 Task: Create Card Sales Order Processing in Board Product Rollout to Workspace Accounts Receivable. Create Card Blockchain Review in Board IT Infrastructure Management to Workspace Accounts Receivable. Create Card Sales Order Processing in Board Social Media Influencer Marketing Strategy and Execution to Workspace Accounts Receivable
Action: Mouse moved to (56, 376)
Screenshot: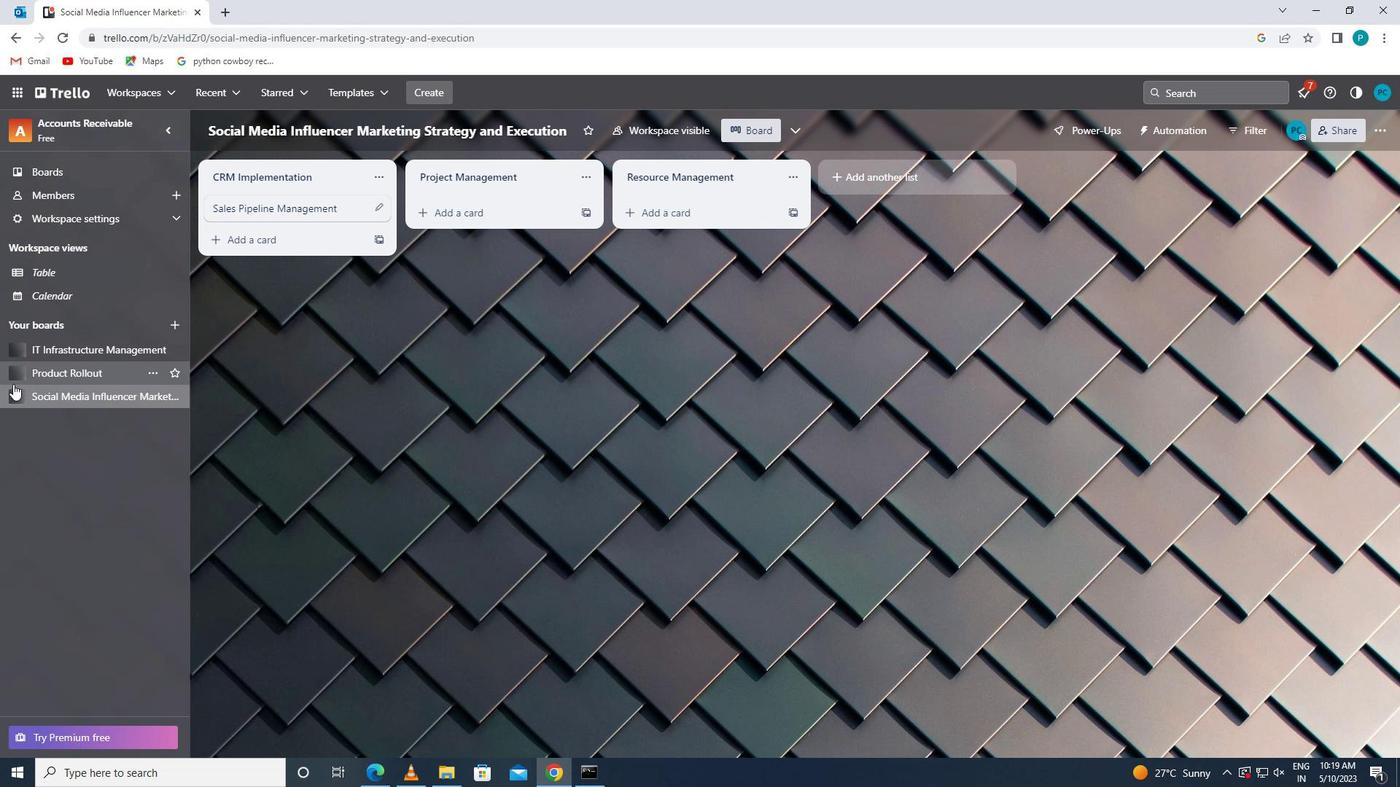 
Action: Mouse pressed left at (56, 376)
Screenshot: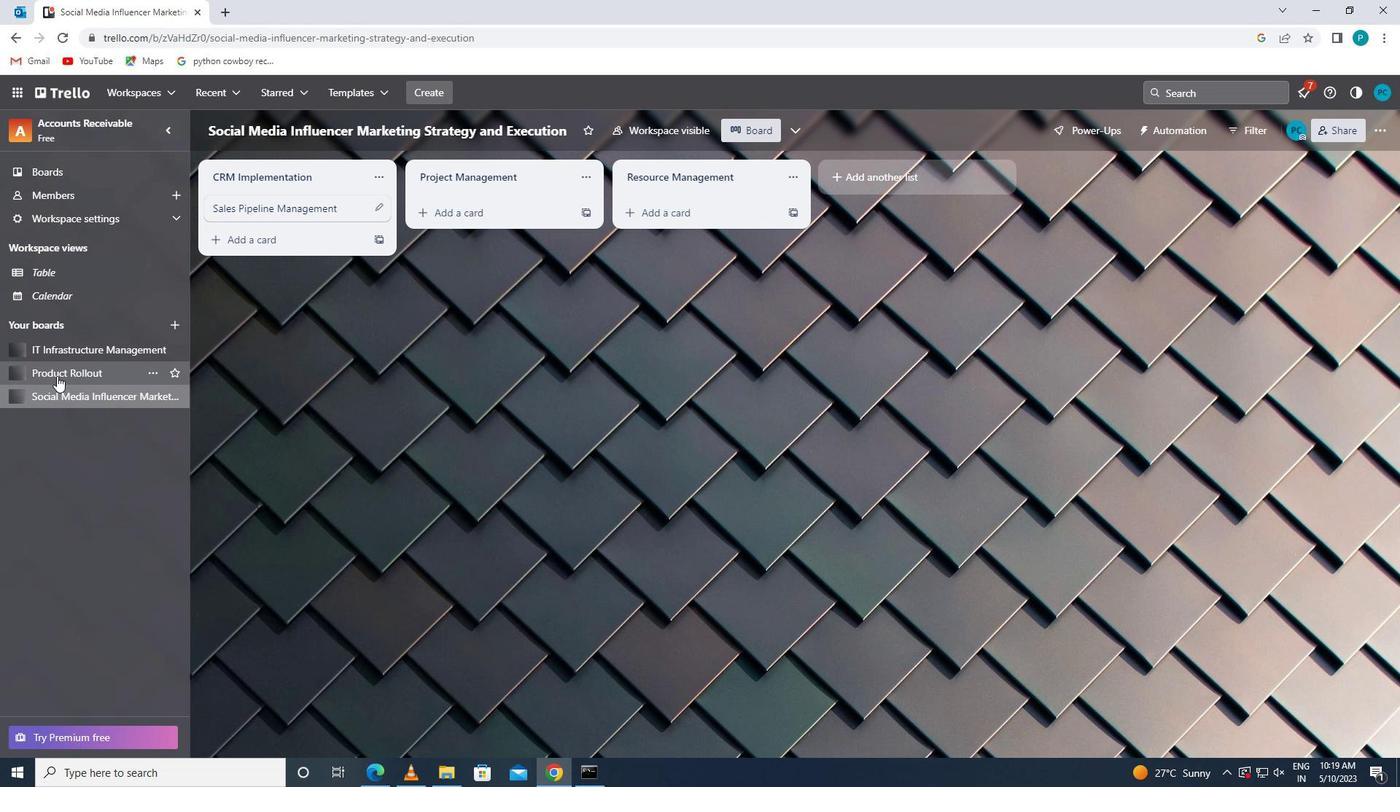 
Action: Mouse moved to (267, 241)
Screenshot: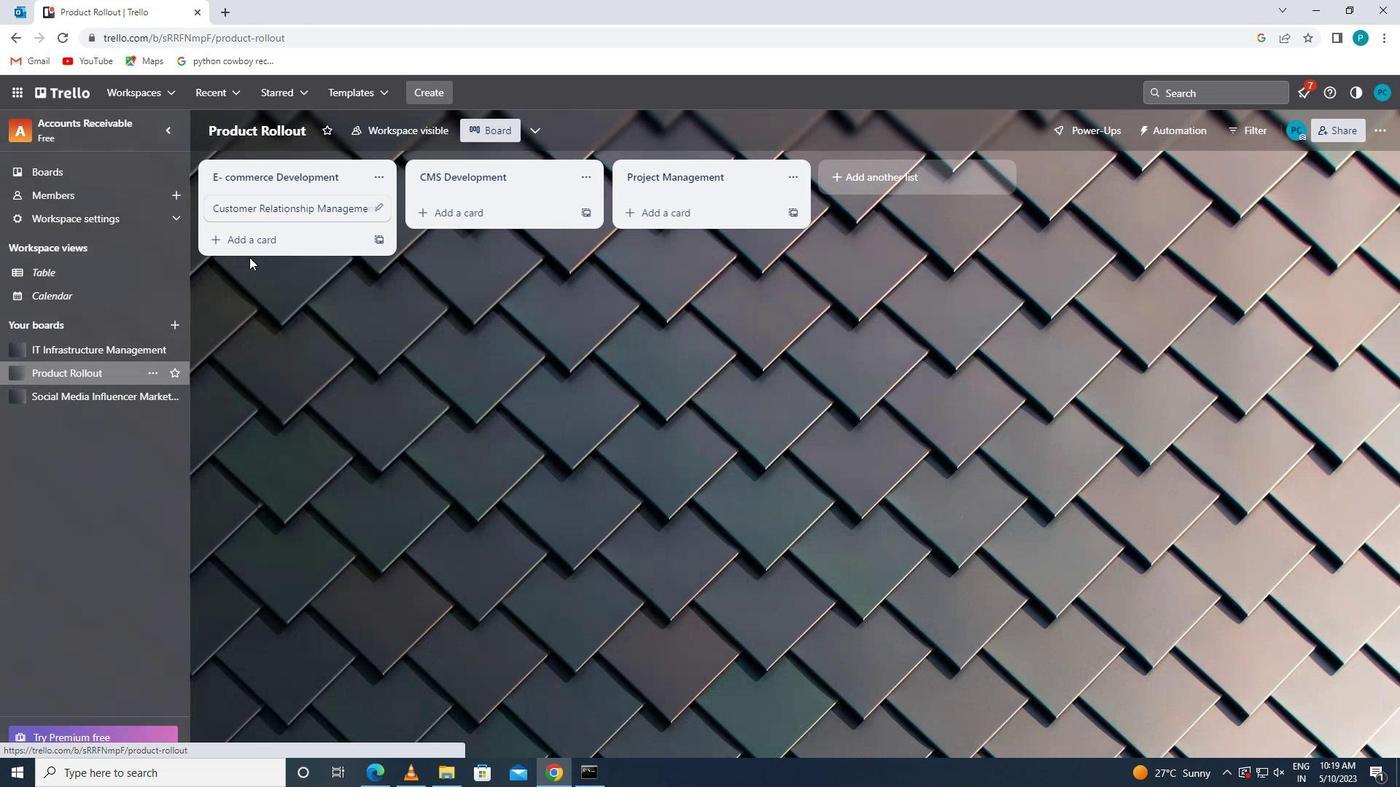 
Action: Mouse pressed left at (267, 241)
Screenshot: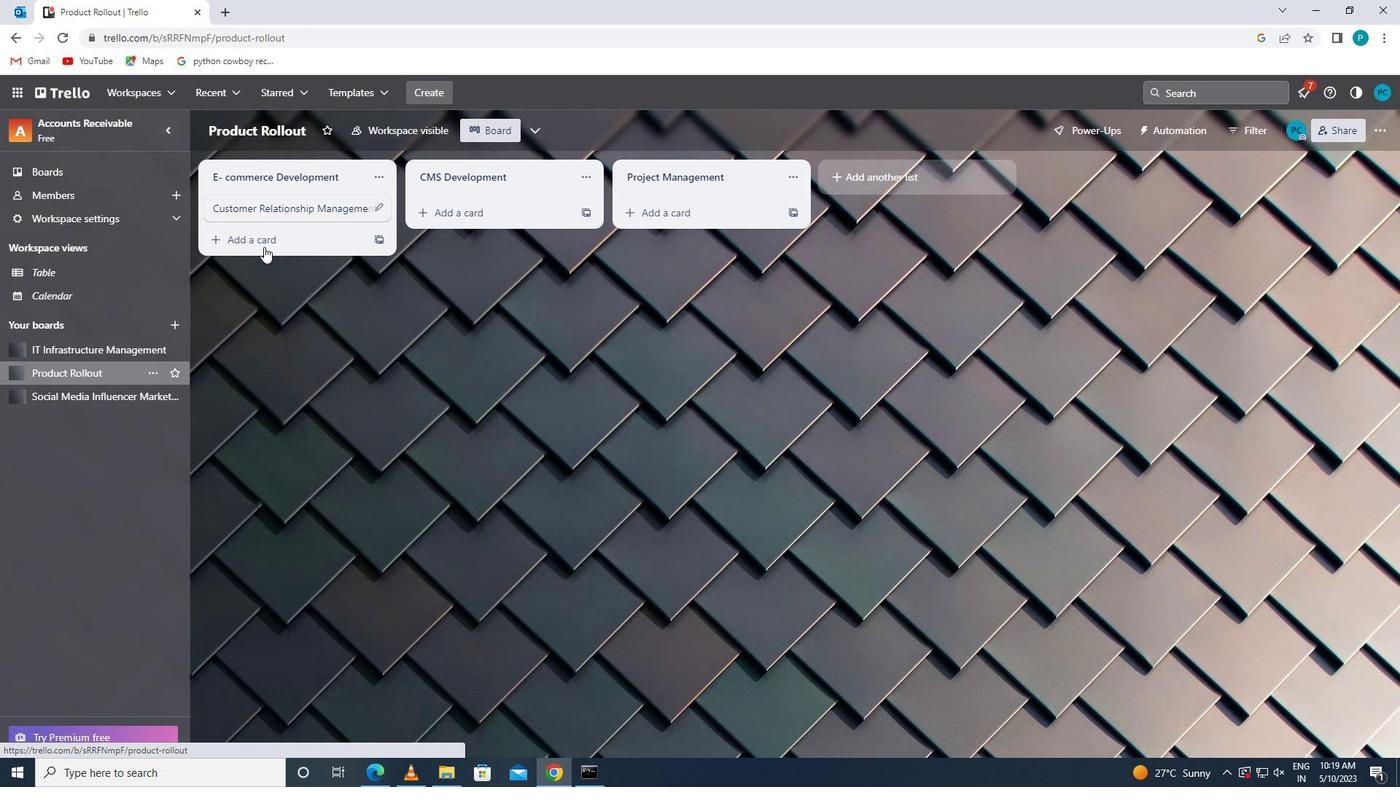 
Action: Key pressed <Key.caps_lock>s<Key.caps_lock>ales<Key.space><Key.caps_lock>order<Key.space><Key.caps_lock><Key.backspace><Key.backspace><Key.backspace><Key.backspace><Key.backspace>rder<Key.space><Key.caps_lock>p<Key.caps_lock>rocessing
Screenshot: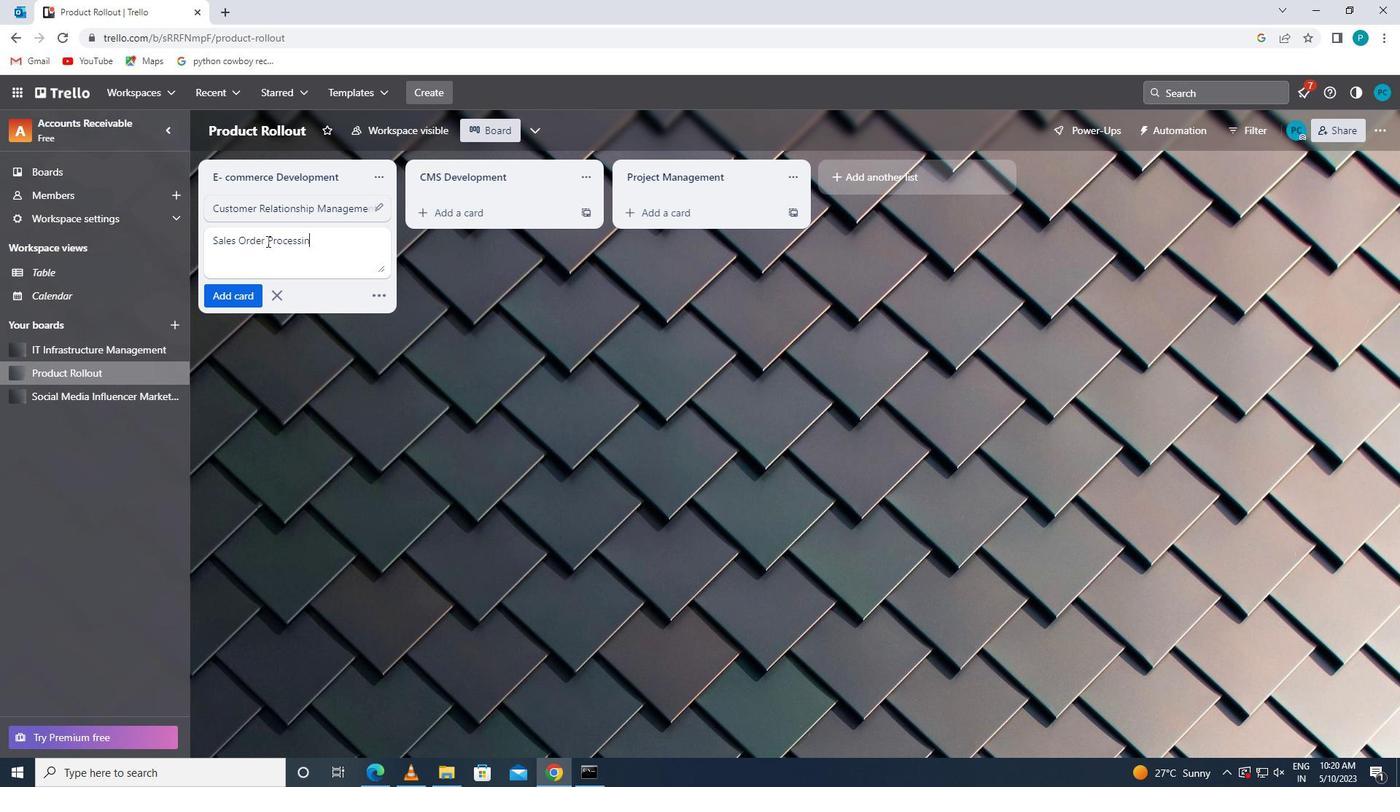 
Action: Mouse moved to (231, 290)
Screenshot: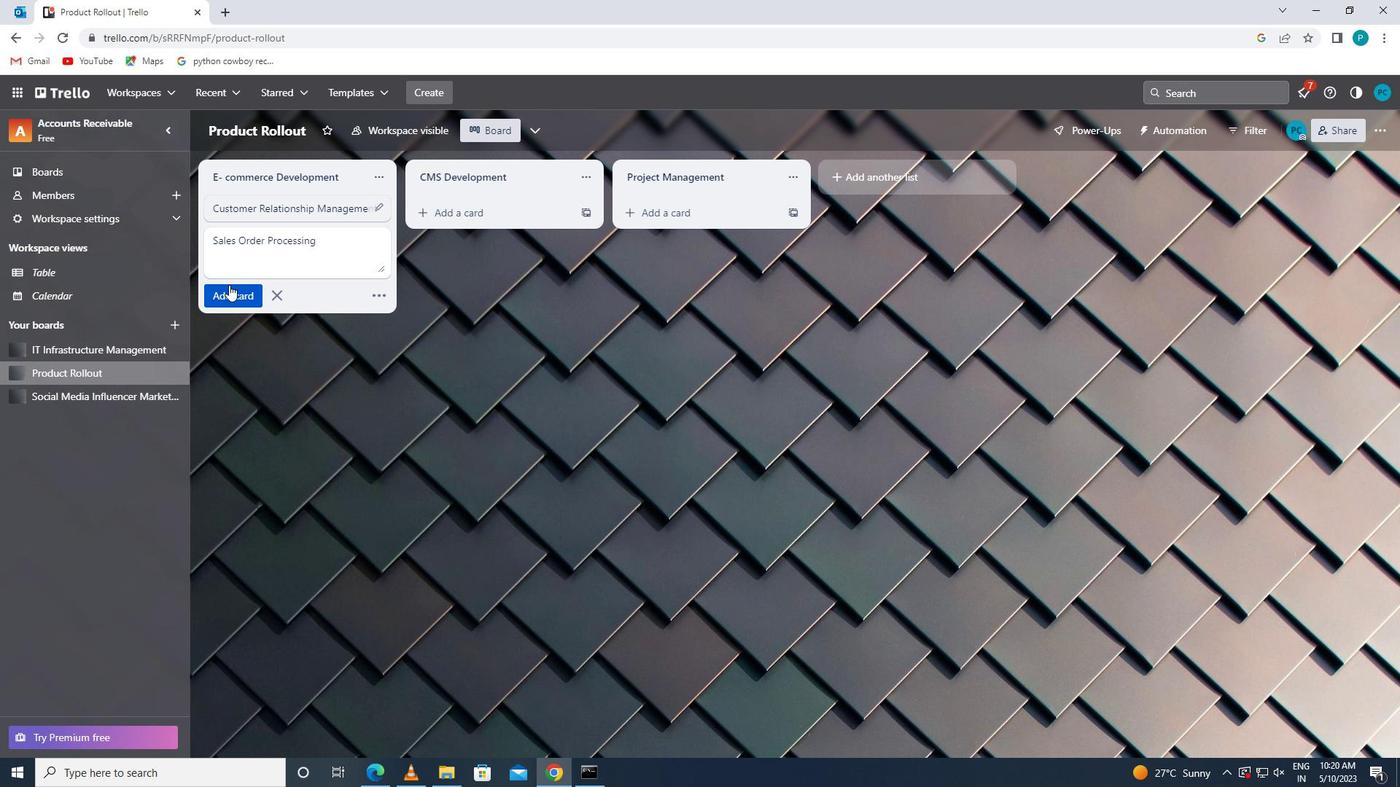 
Action: Mouse pressed left at (231, 290)
Screenshot: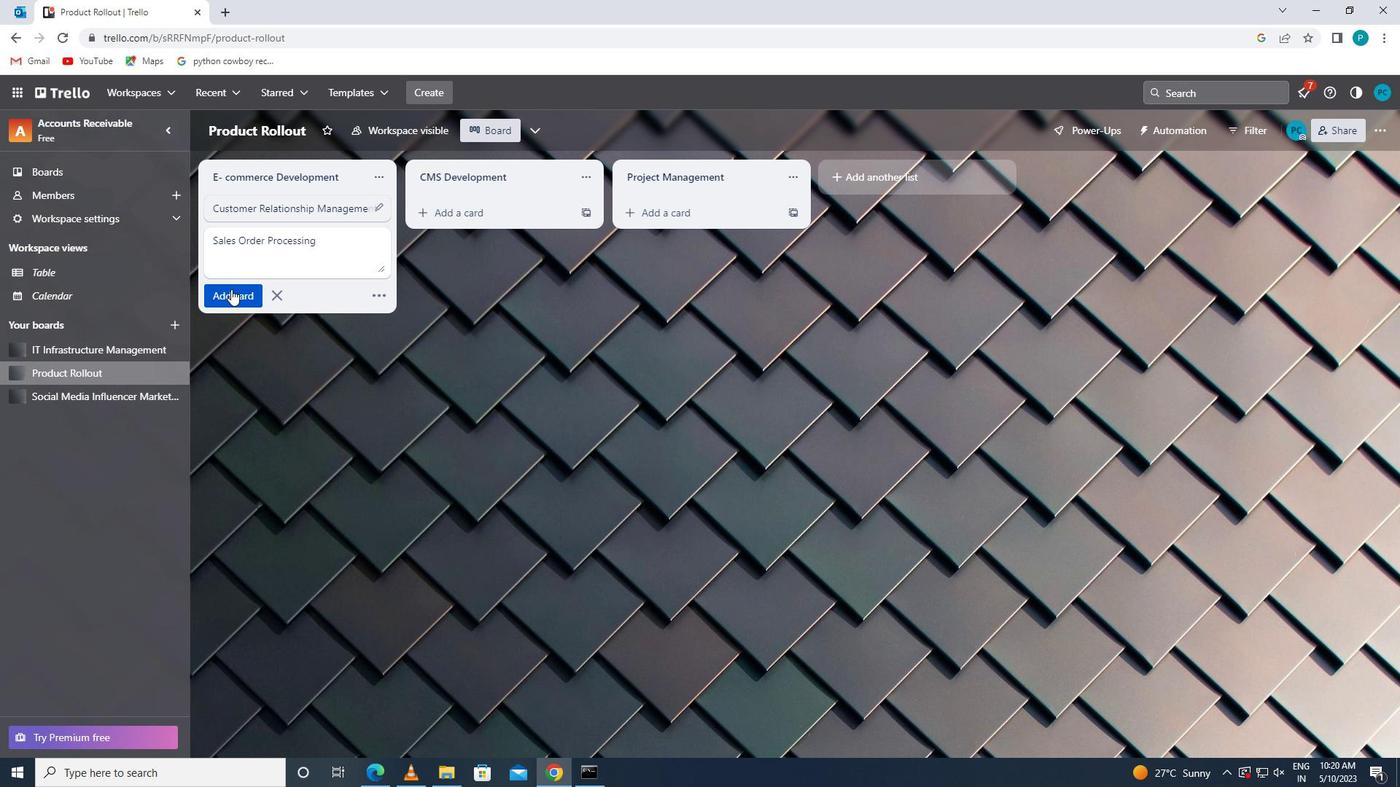 
Action: Mouse moved to (75, 345)
Screenshot: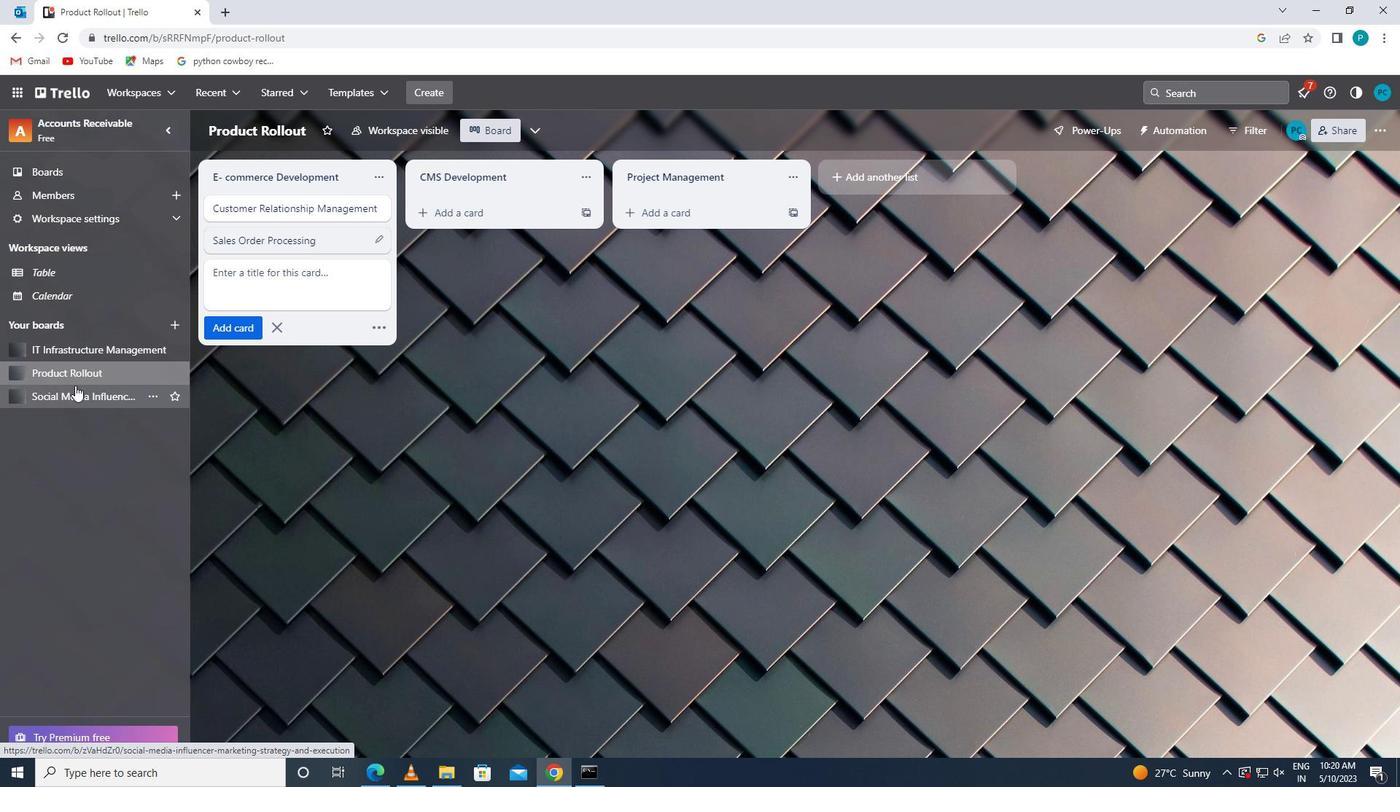 
Action: Mouse pressed left at (75, 345)
Screenshot: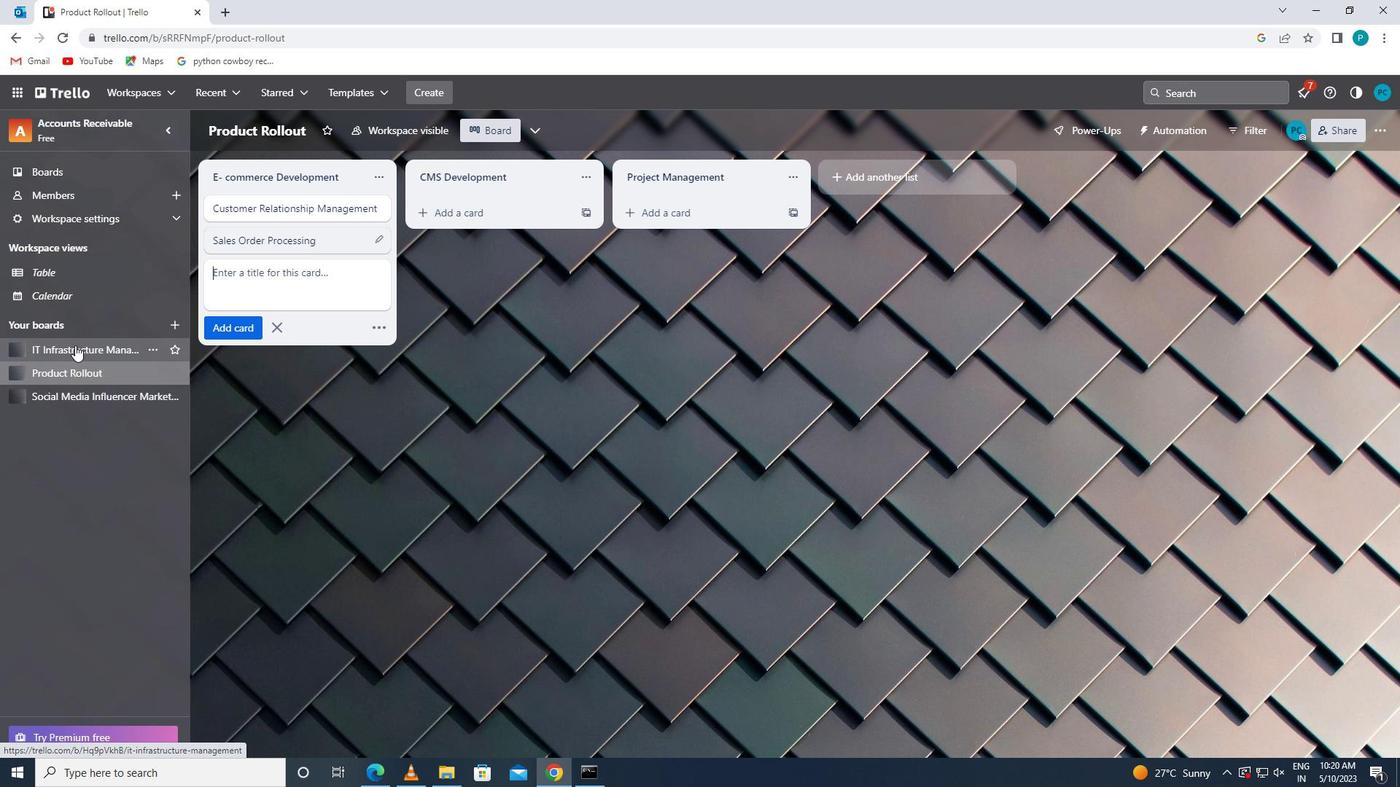 
Action: Mouse moved to (252, 246)
Screenshot: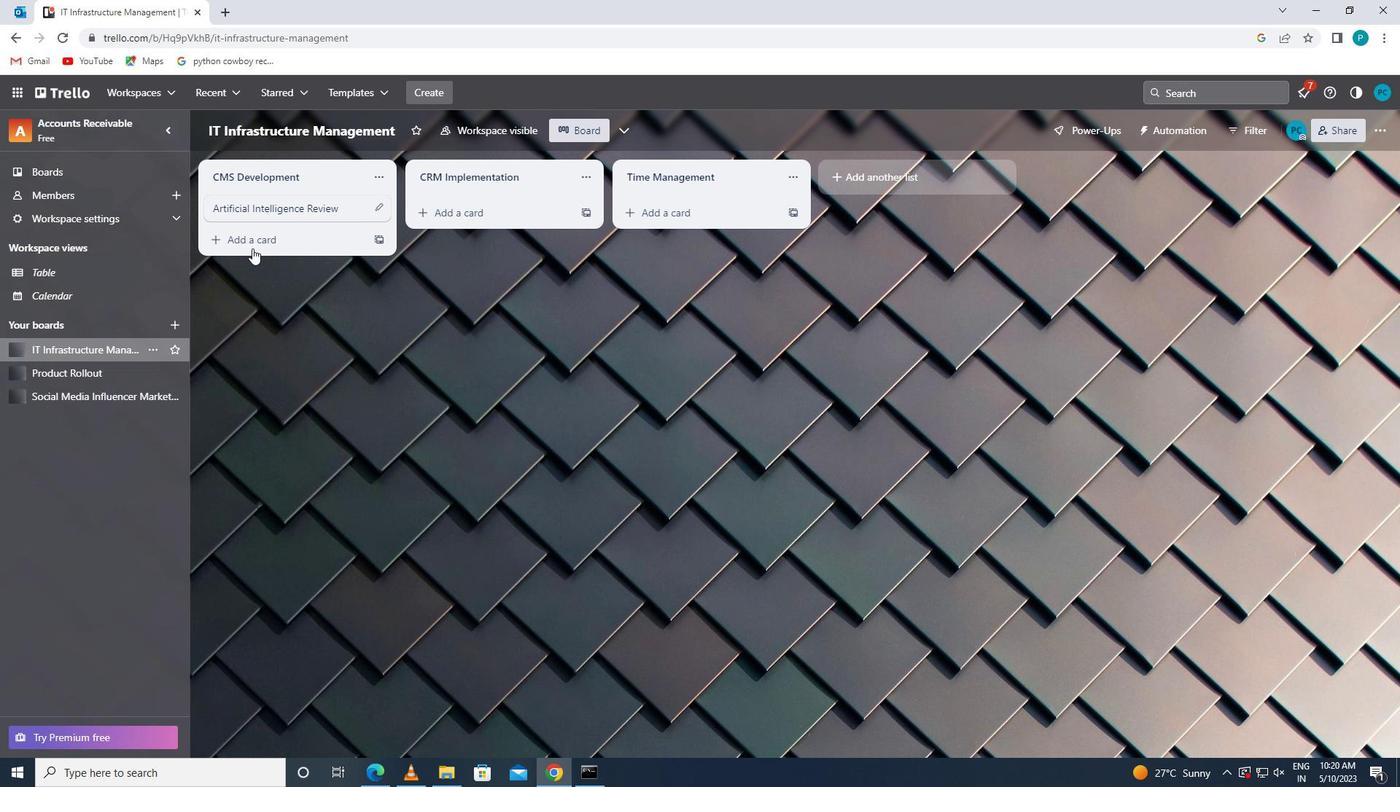 
Action: Mouse pressed left at (252, 246)
Screenshot: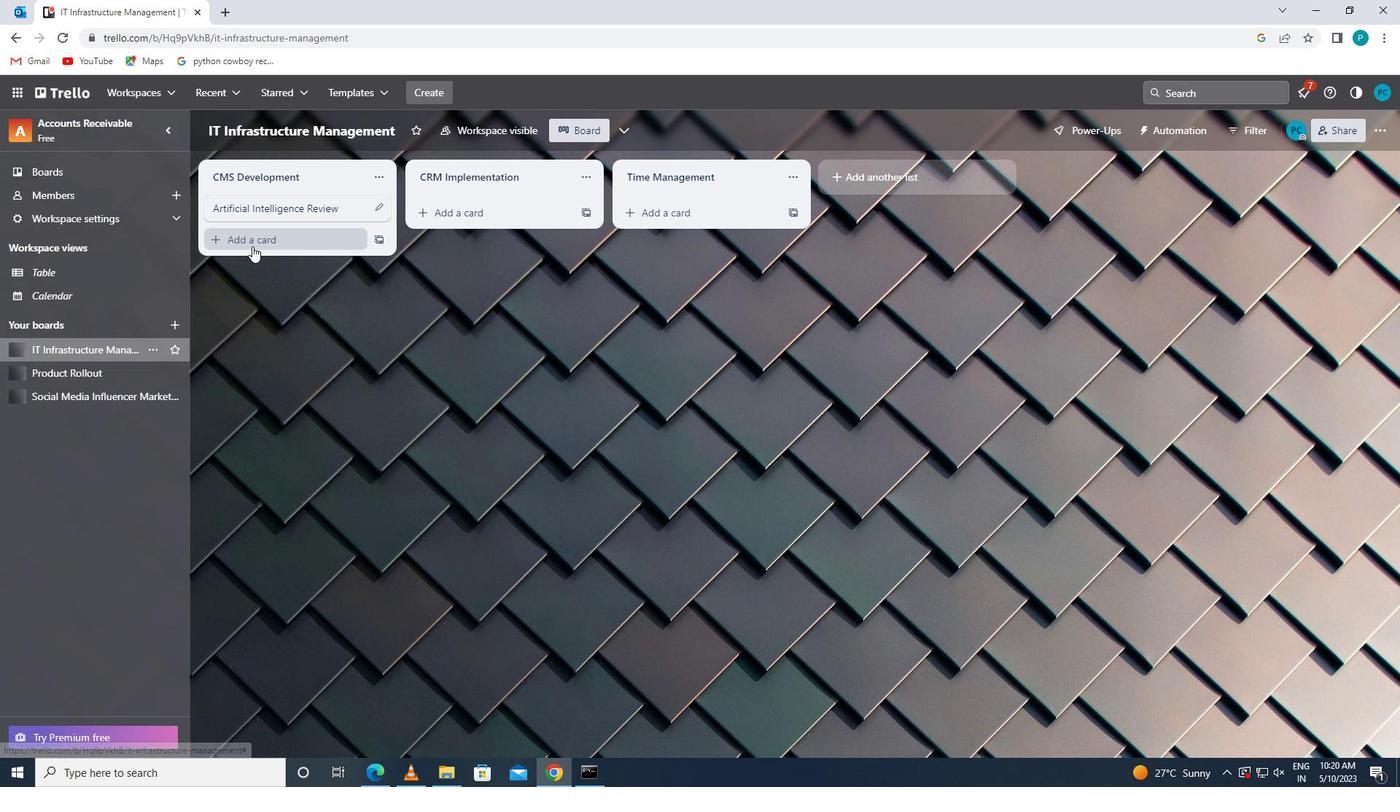 
Action: Key pressed <Key.caps_lock>b<Key.caps_lock>lockchain<Key.space><Key.caps_lock>r<Key.caps_lock>eview
Screenshot: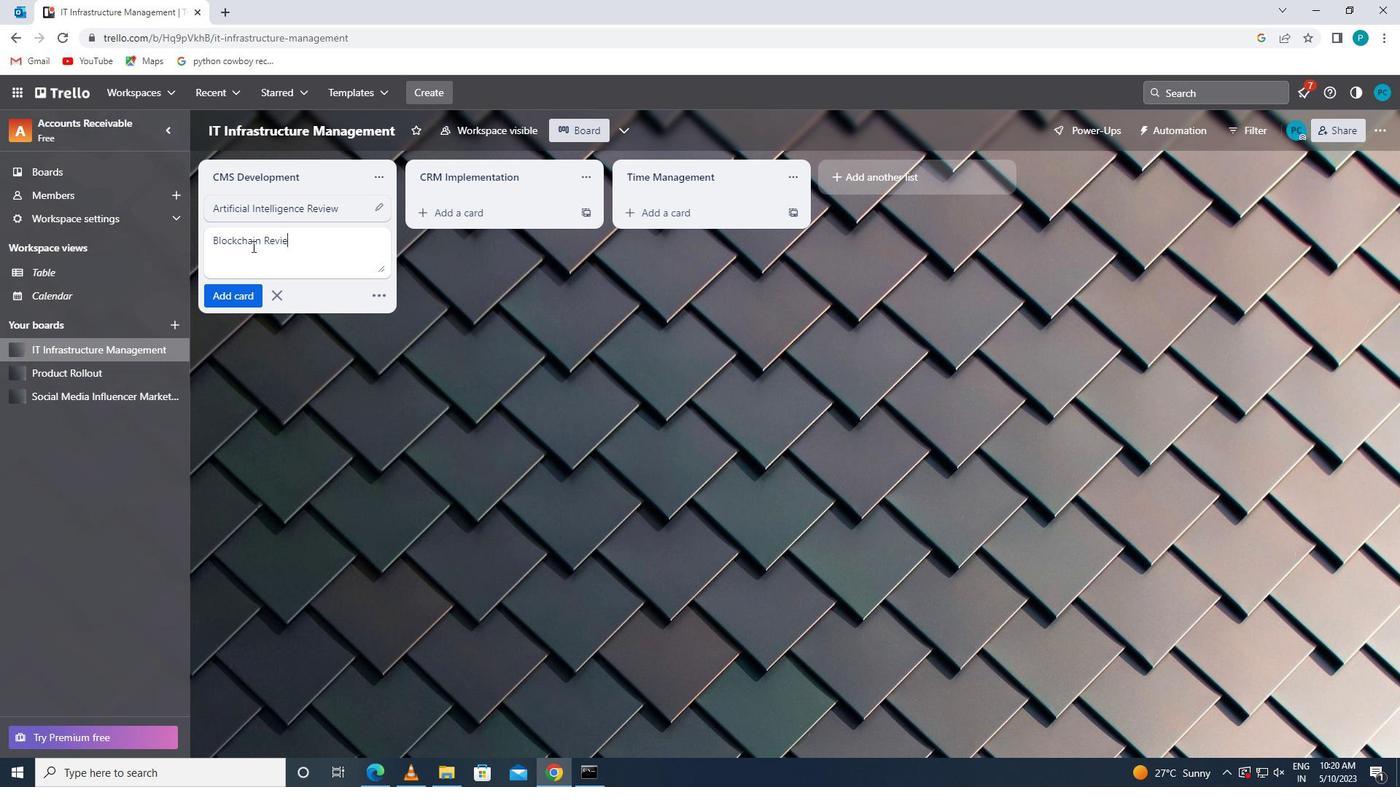 
Action: Mouse moved to (242, 287)
Screenshot: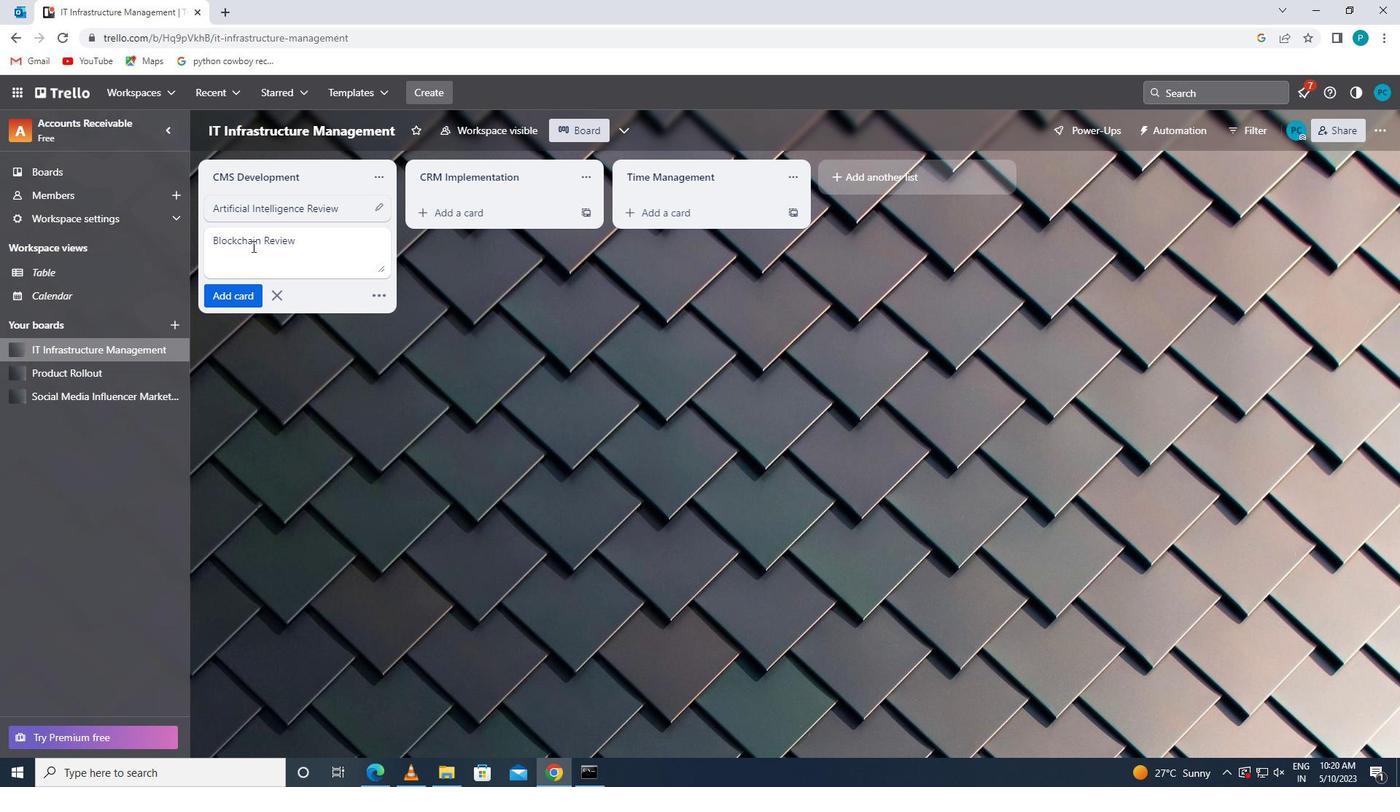 
Action: Mouse pressed left at (242, 287)
Screenshot: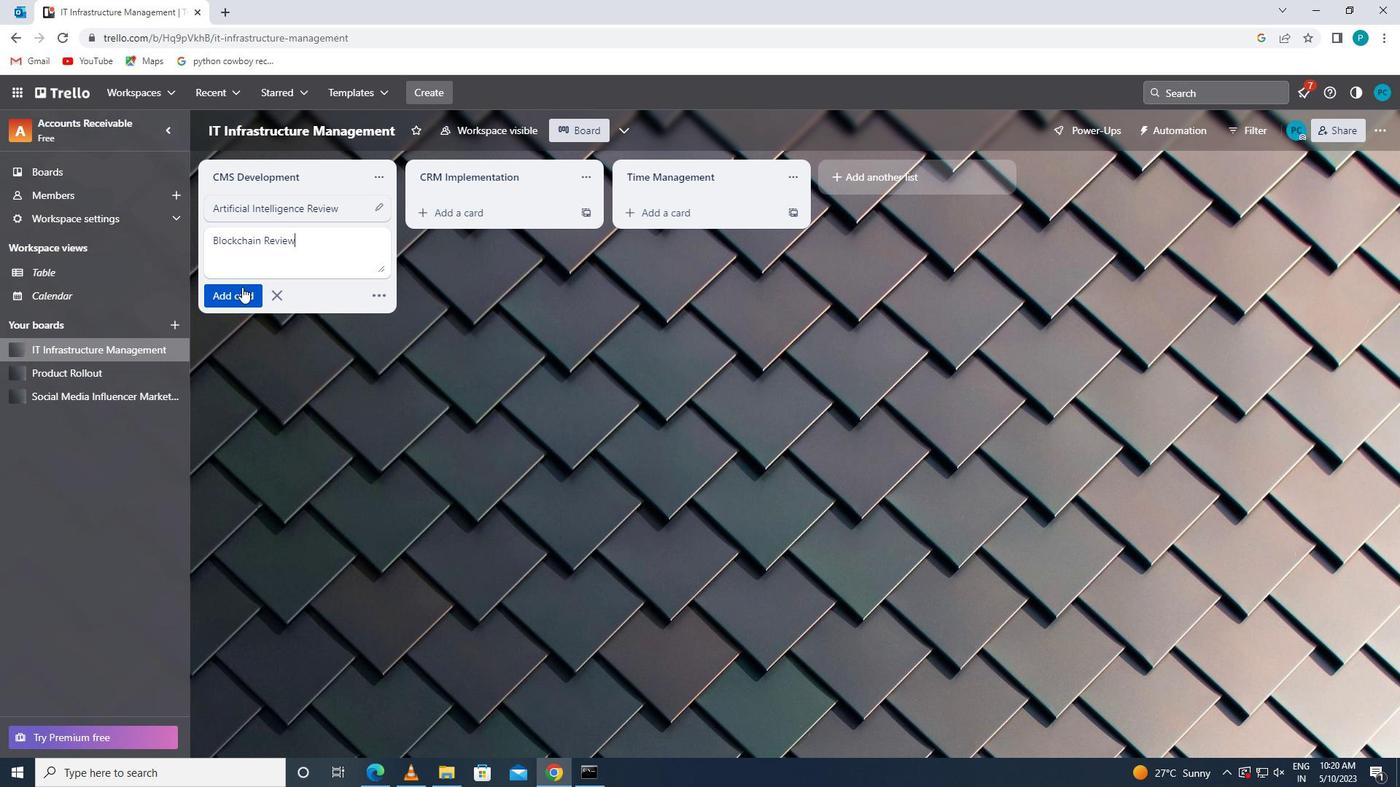 
Action: Mouse moved to (94, 392)
Screenshot: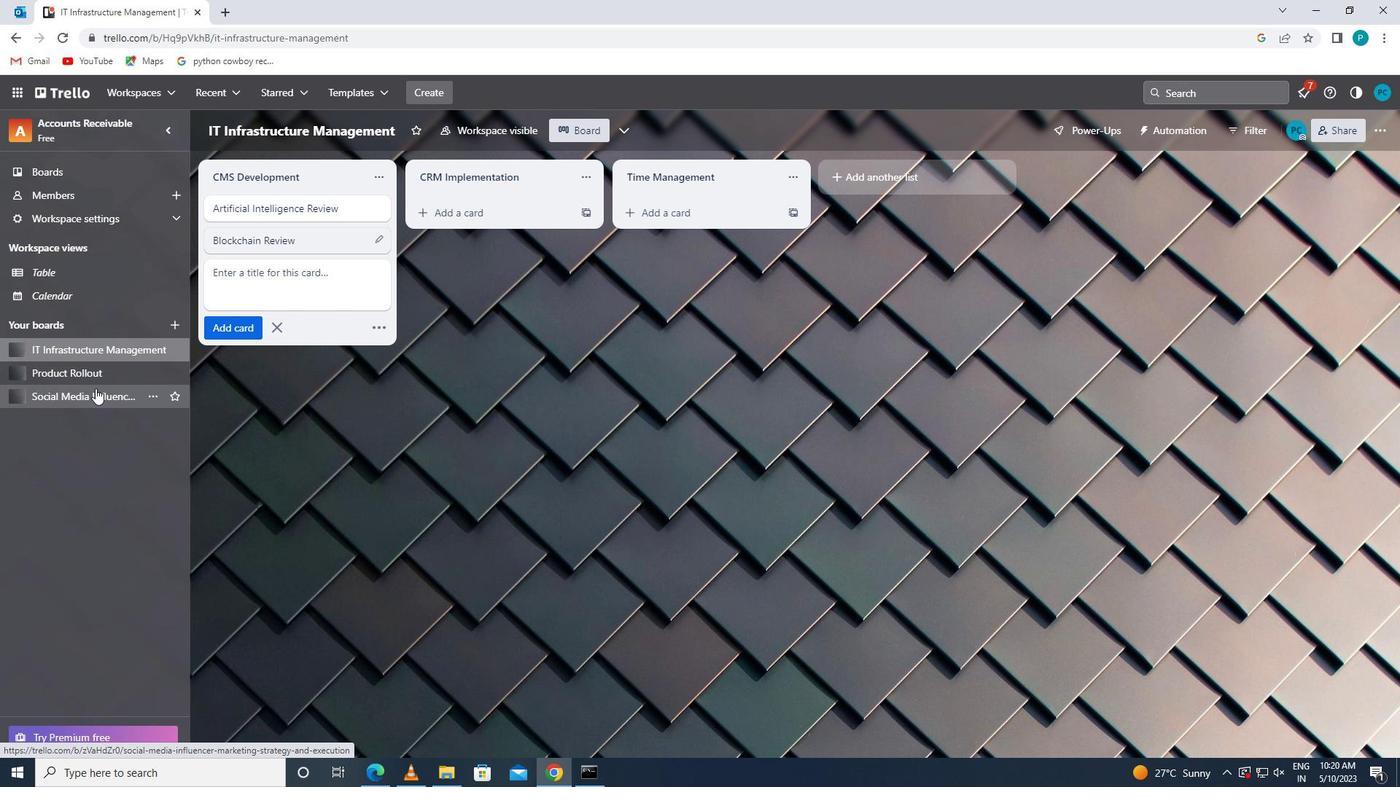 
Action: Mouse pressed left at (94, 392)
Screenshot: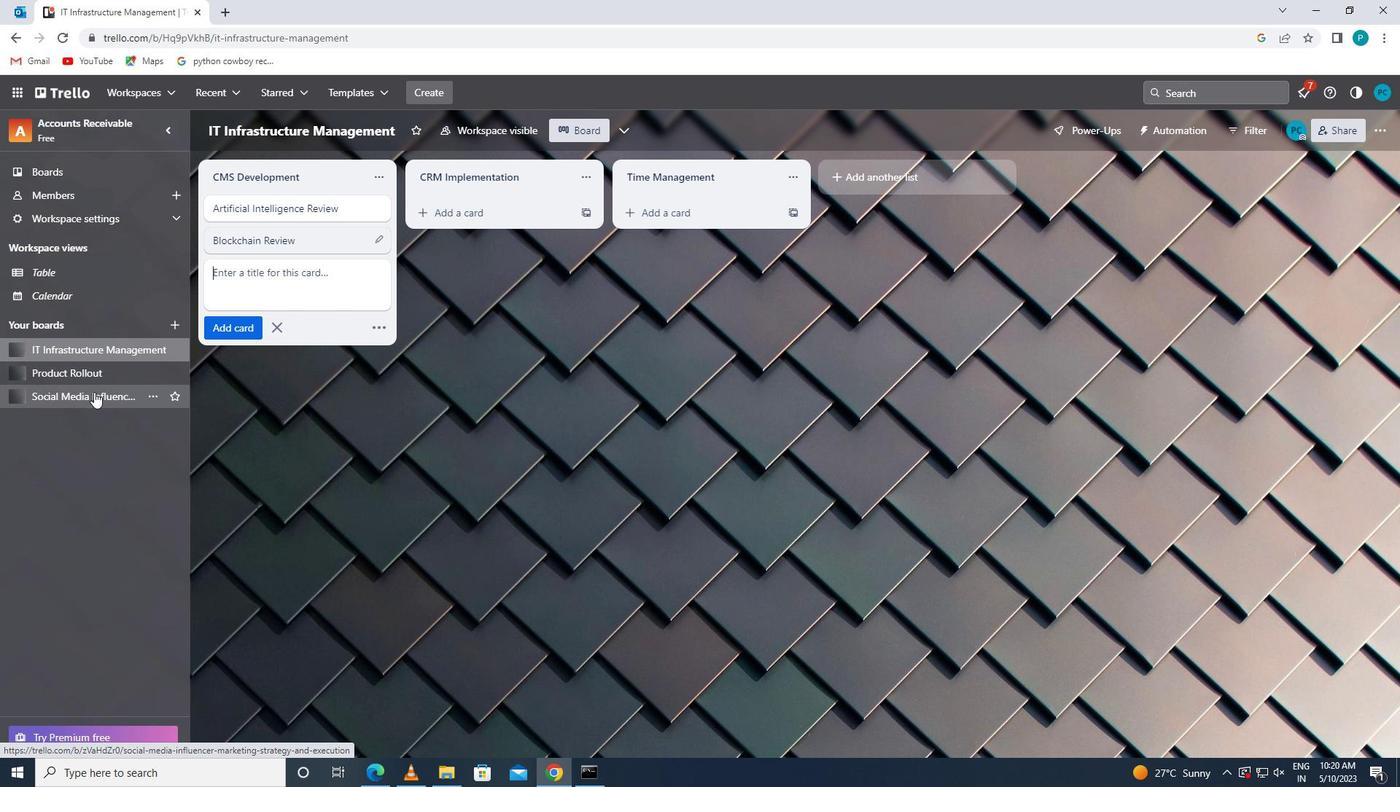 
Action: Mouse moved to (256, 245)
Screenshot: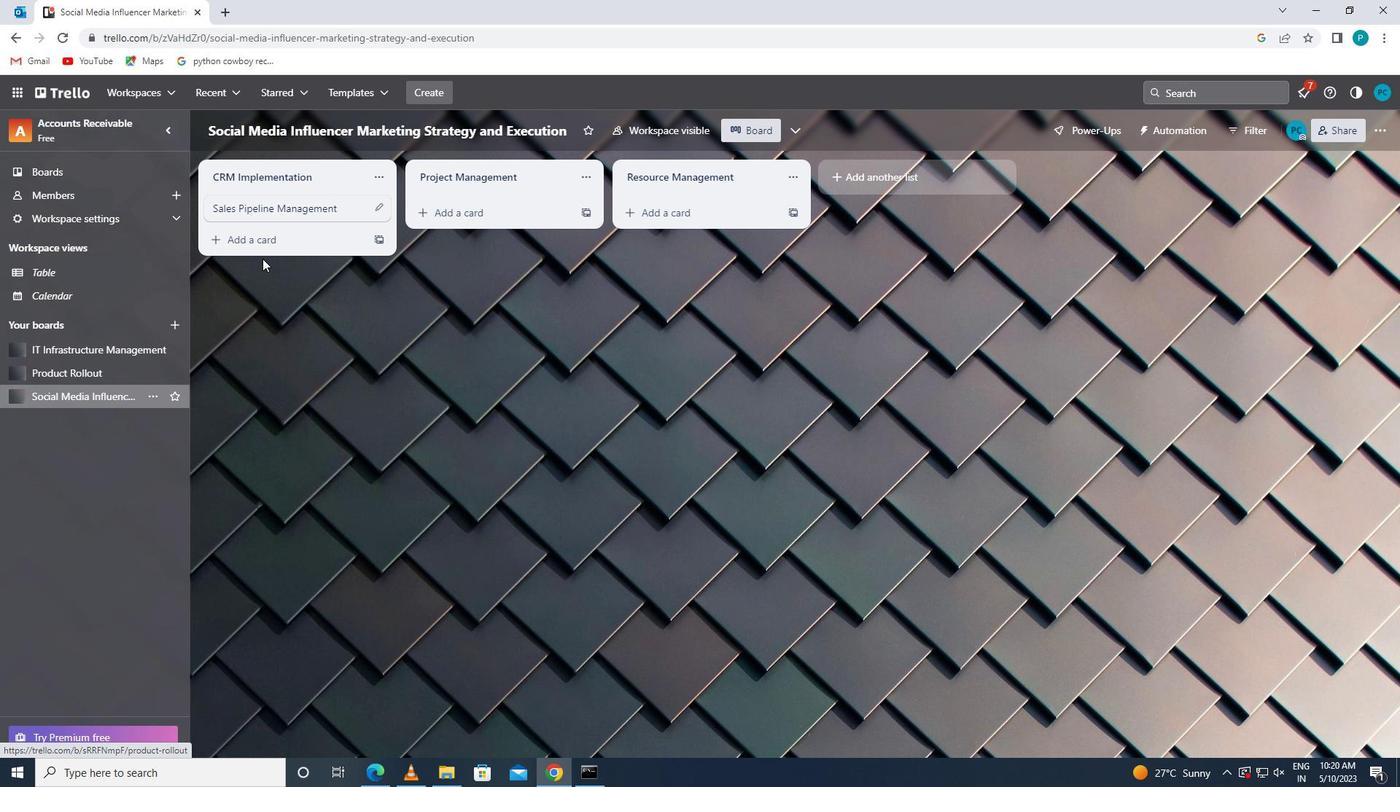 
Action: Mouse pressed left at (256, 245)
Screenshot: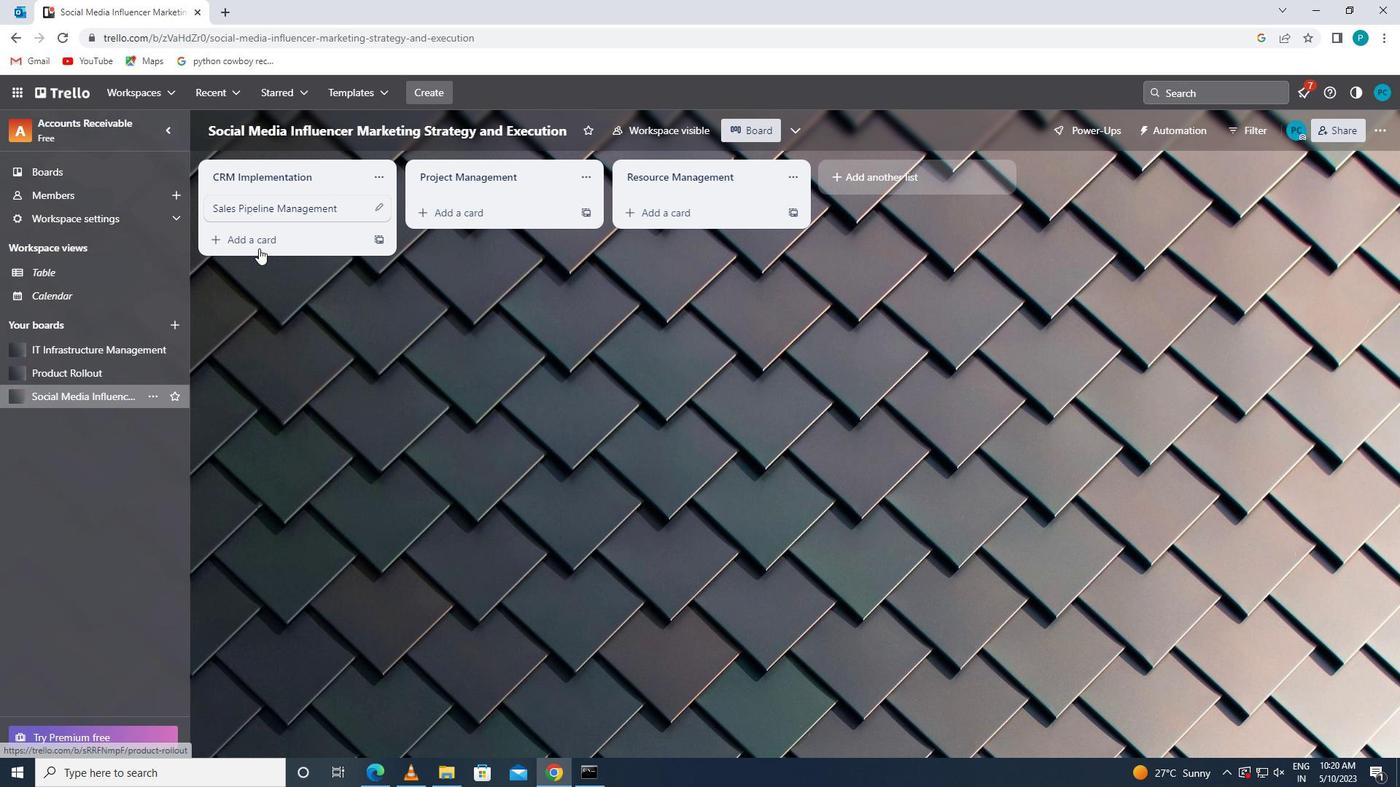 
Action: Key pressed <Key.caps_lock>s<Key.caps_lock>Ales<Key.space><Key.caps_lock>o<Key.caps_lock>trd<Key.backspace><Key.backspace><Key.backspace>rder<Key.space><Key.caps_lock>p<Key.caps_lock>rocessing
Screenshot: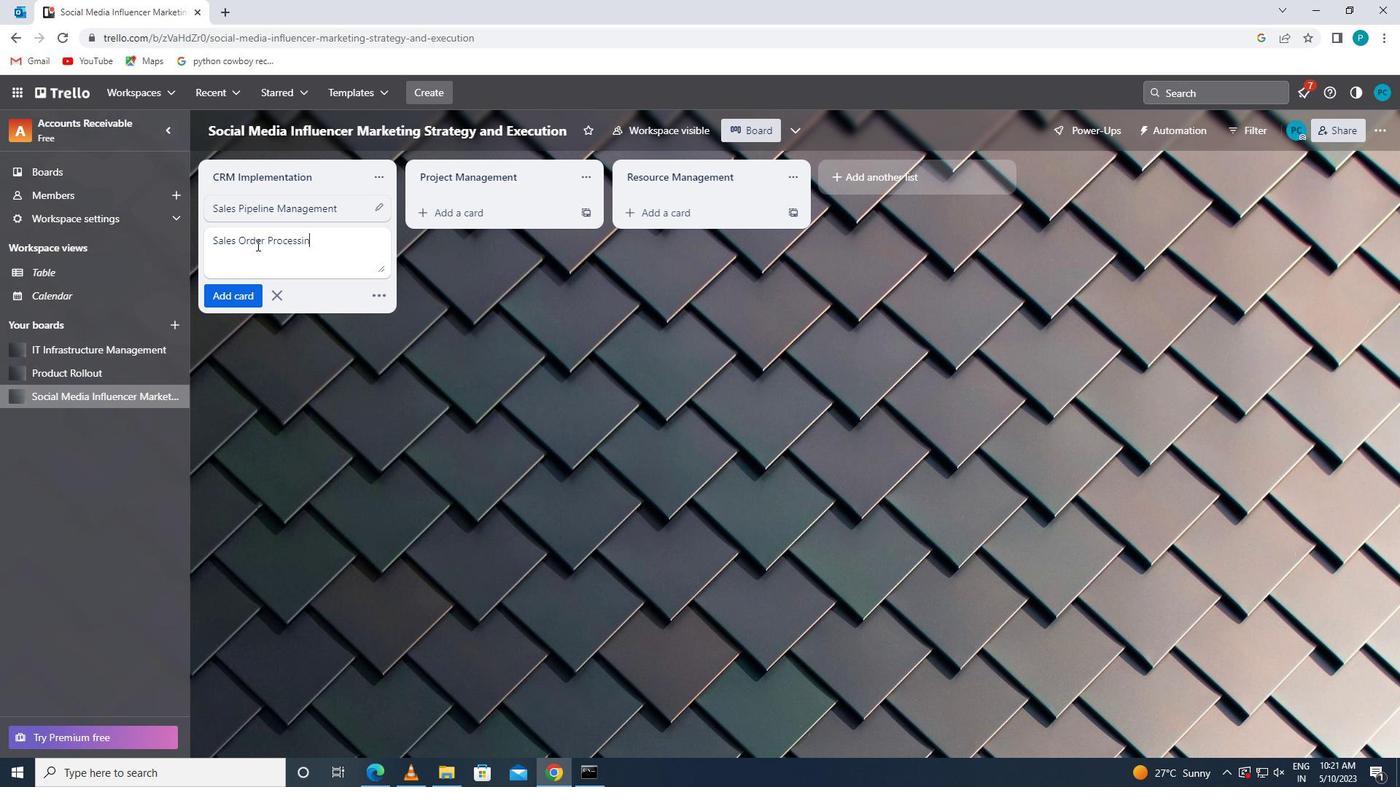 
Action: Mouse moved to (255, 294)
Screenshot: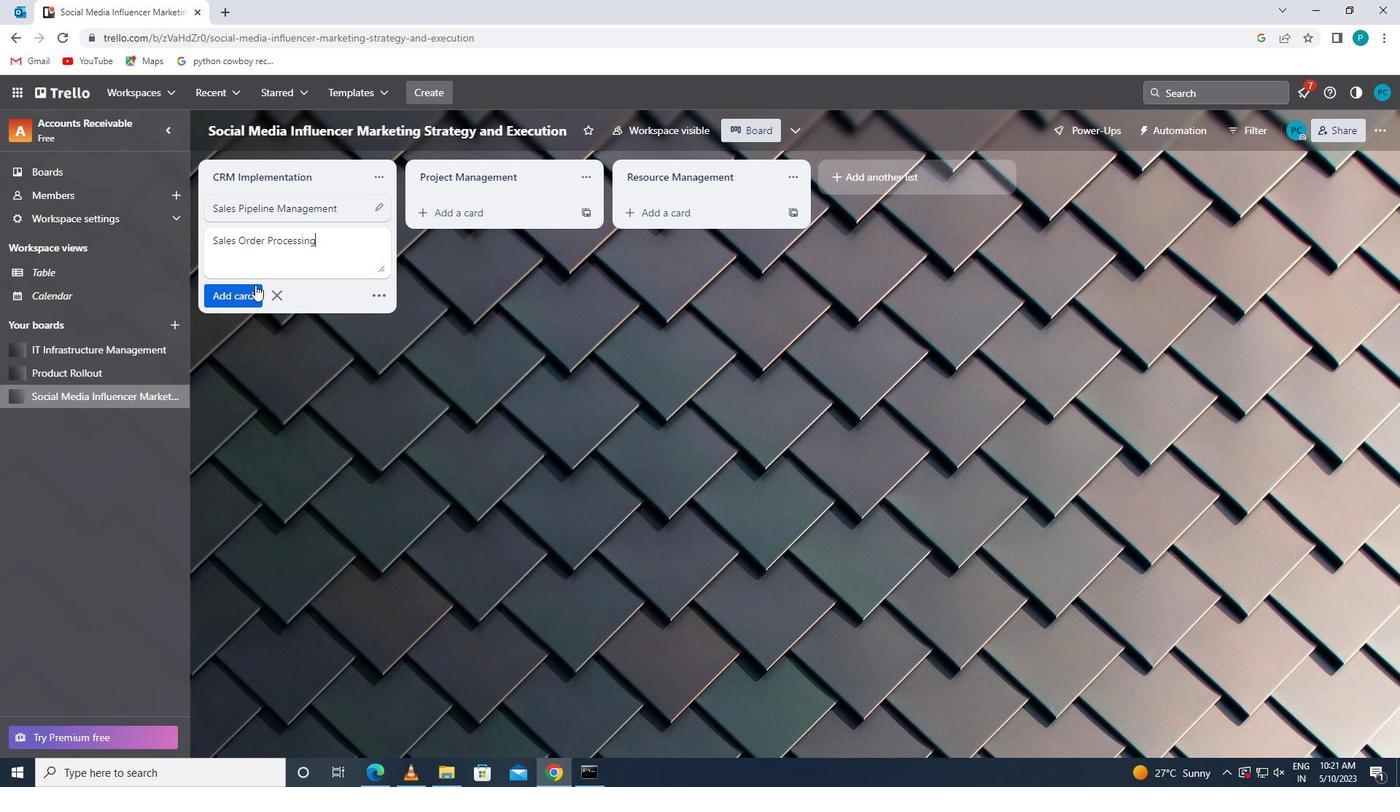 
Action: Mouse pressed left at (255, 294)
Screenshot: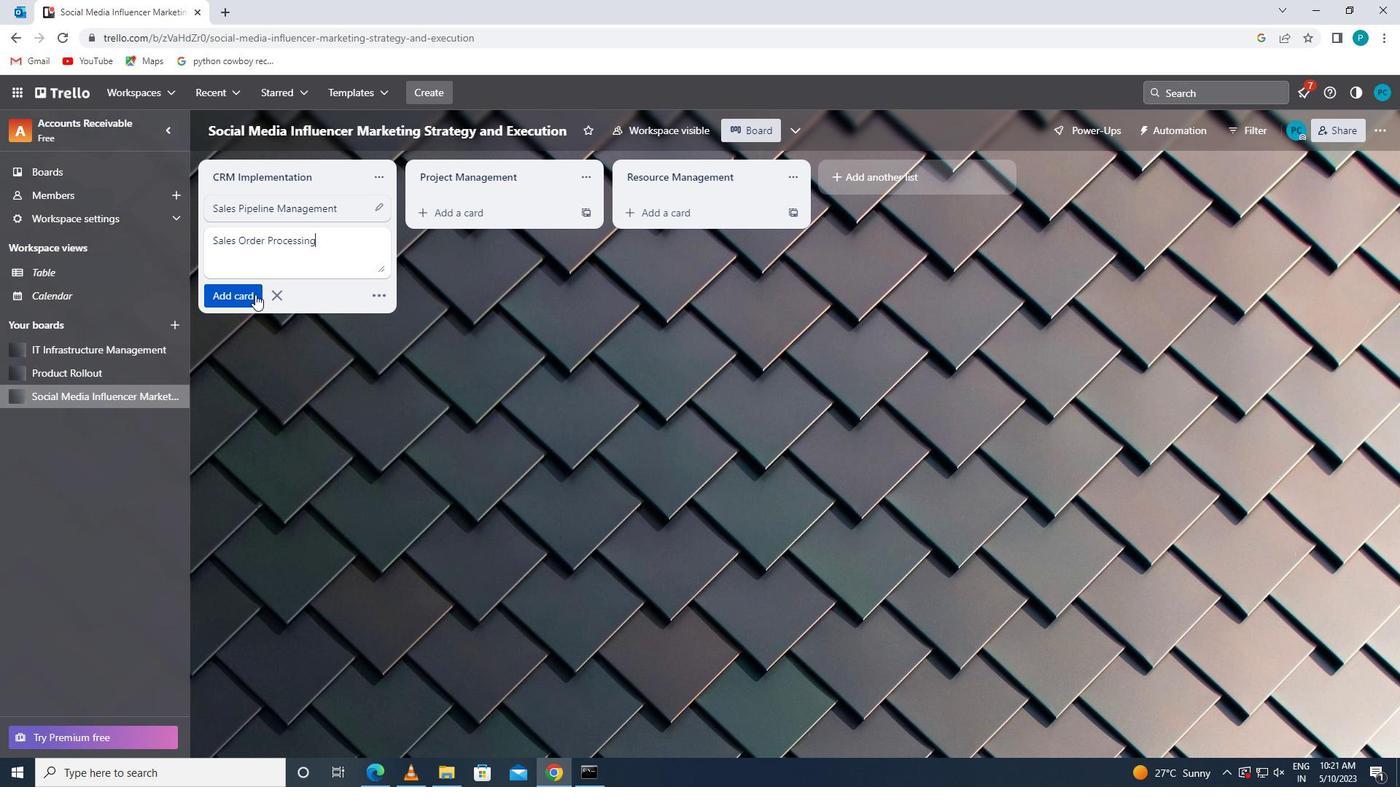 
